 Task: Set the Company Name to "Softage" while creating a new customer.
Action: Mouse moved to (166, 21)
Screenshot: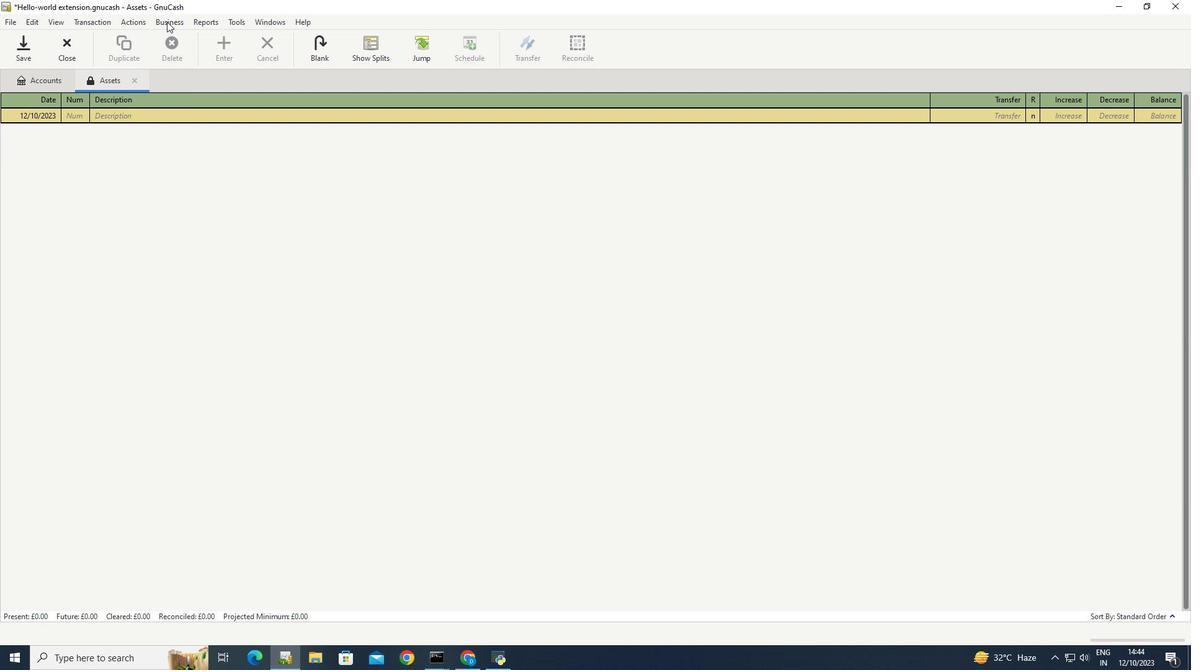 
Action: Mouse pressed left at (166, 21)
Screenshot: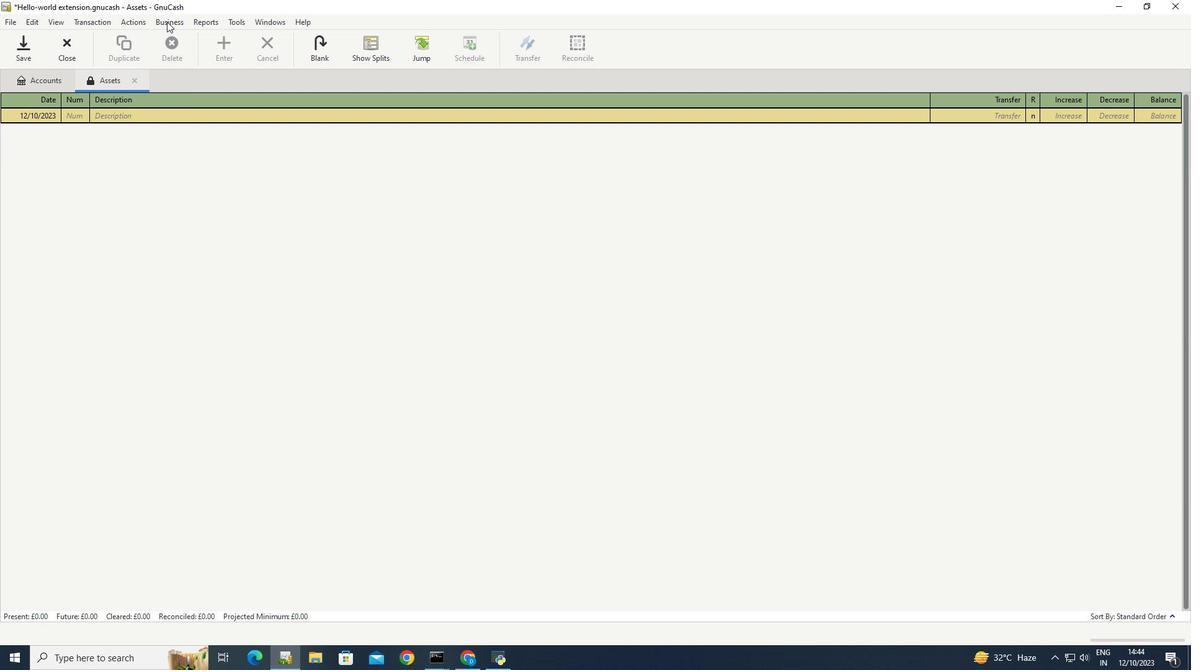 
Action: Mouse moved to (314, 52)
Screenshot: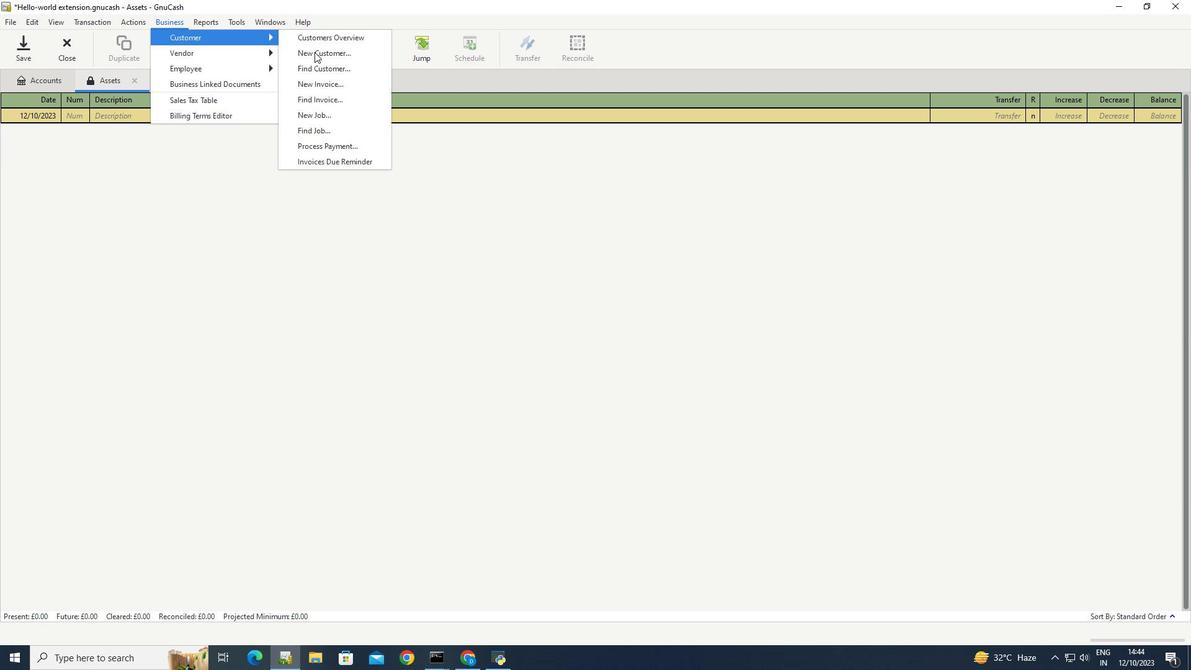 
Action: Mouse pressed left at (314, 52)
Screenshot: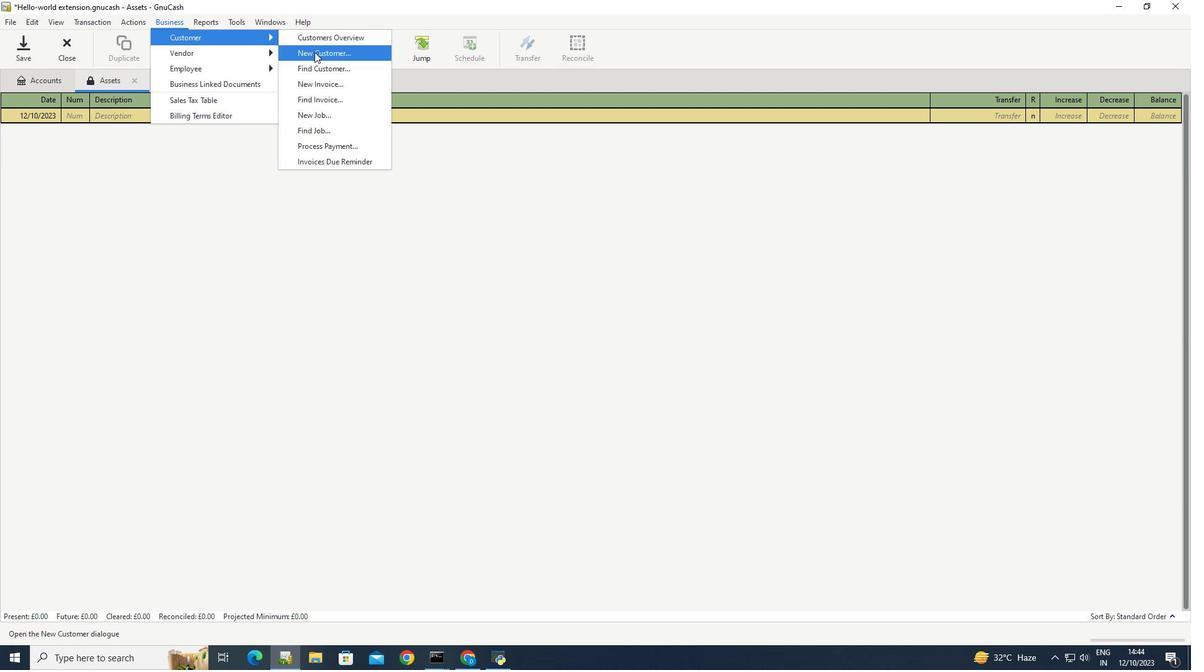 
Action: Mouse moved to (605, 232)
Screenshot: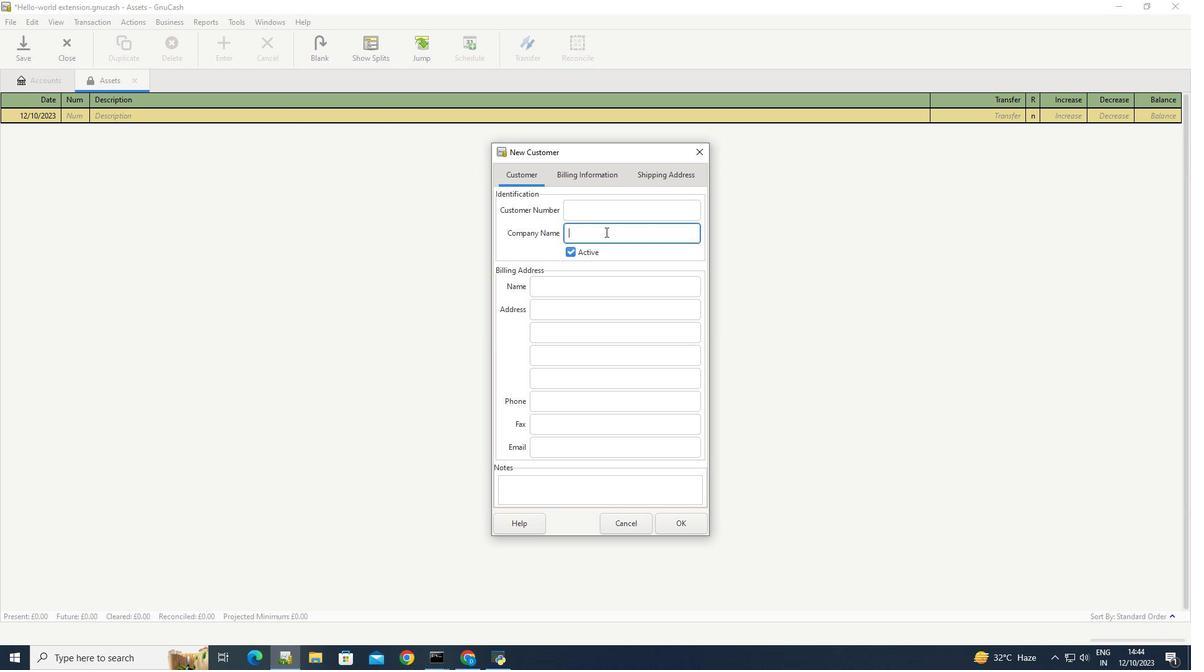 
Action: Mouse pressed left at (605, 232)
Screenshot: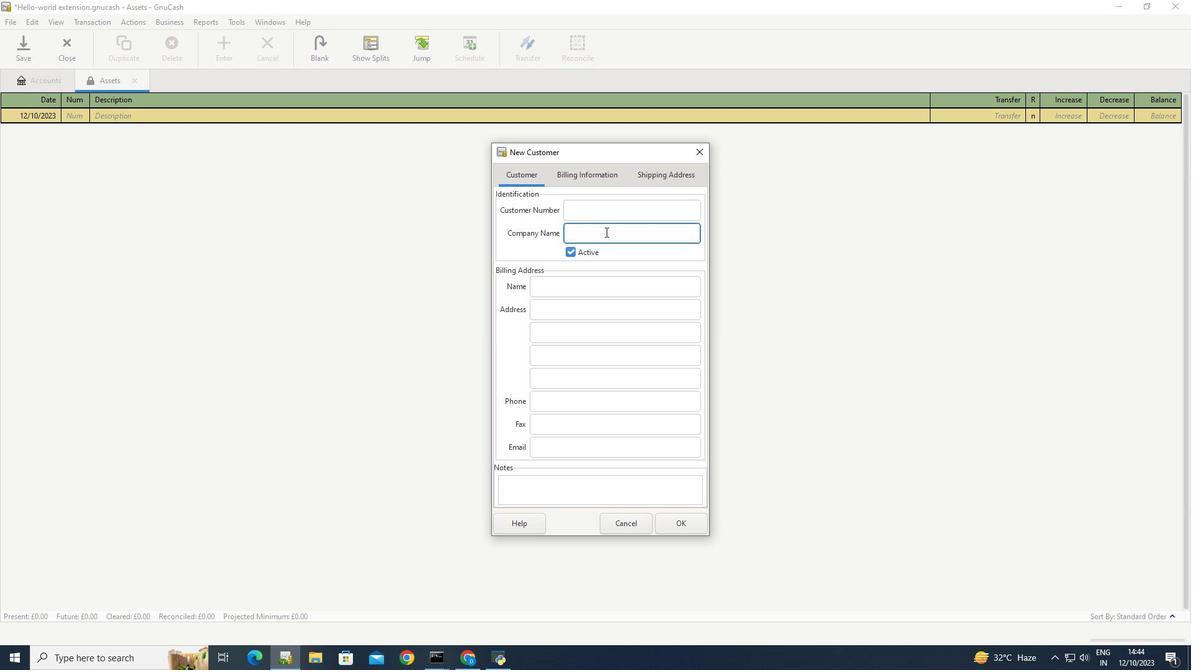 
Action: Key pressed <Key.caps_lock>S<Key.caps_lock>oftage
Screenshot: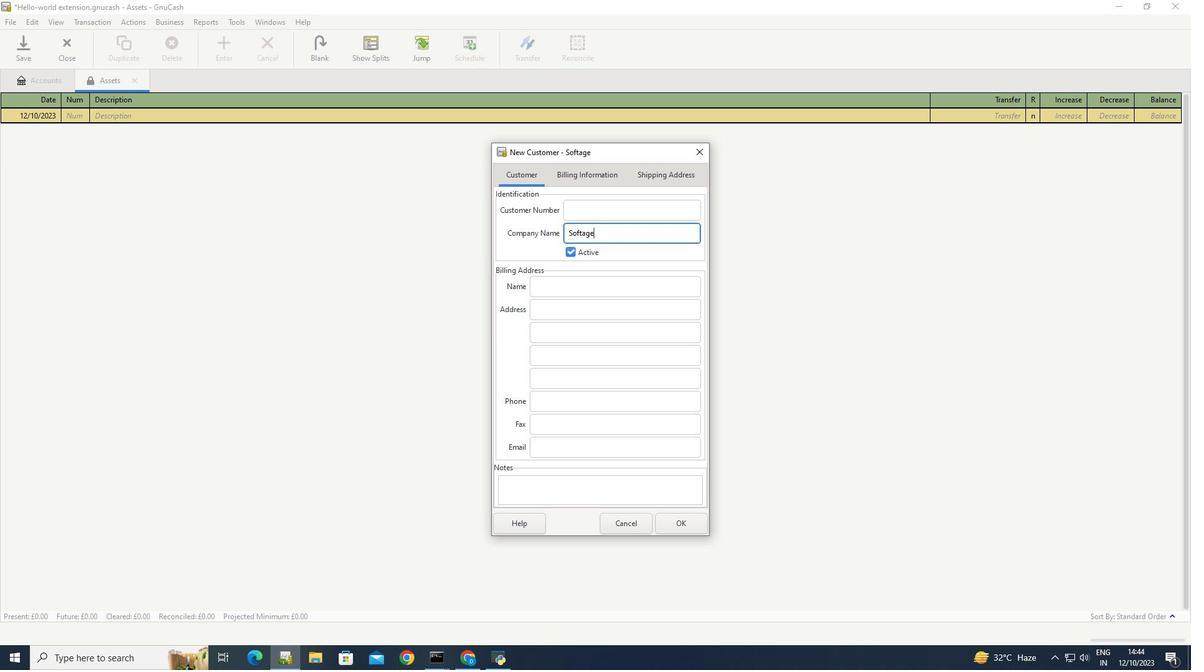 
Action: Mouse moved to (621, 255)
Screenshot: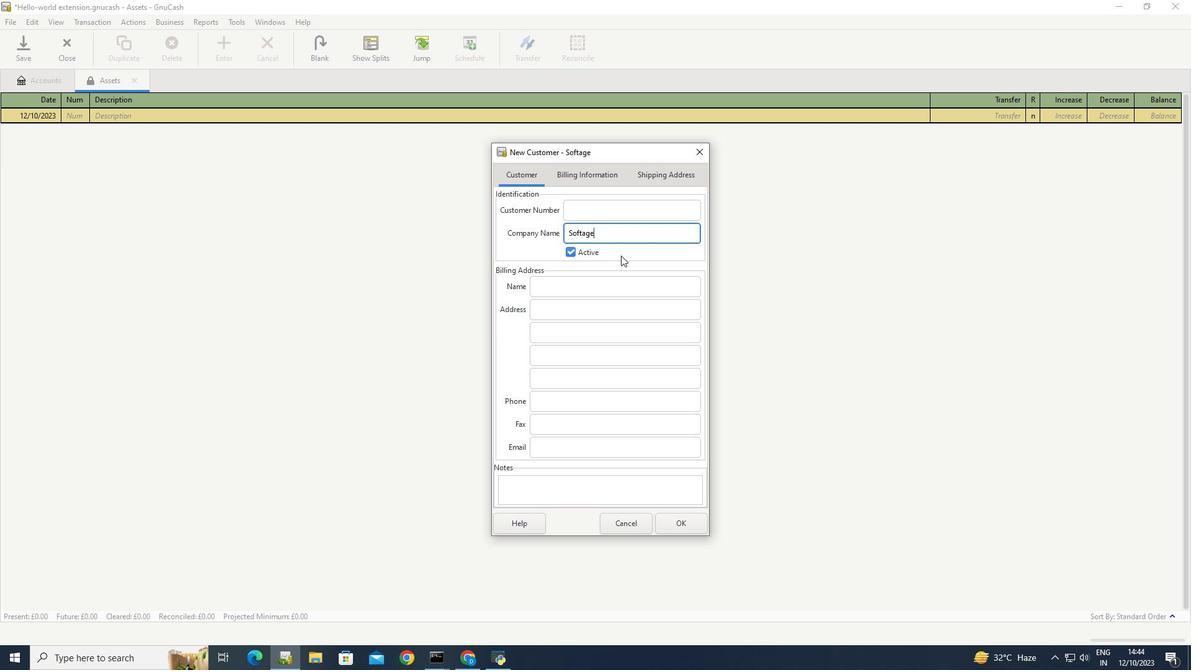
Action: Mouse pressed left at (621, 255)
Screenshot: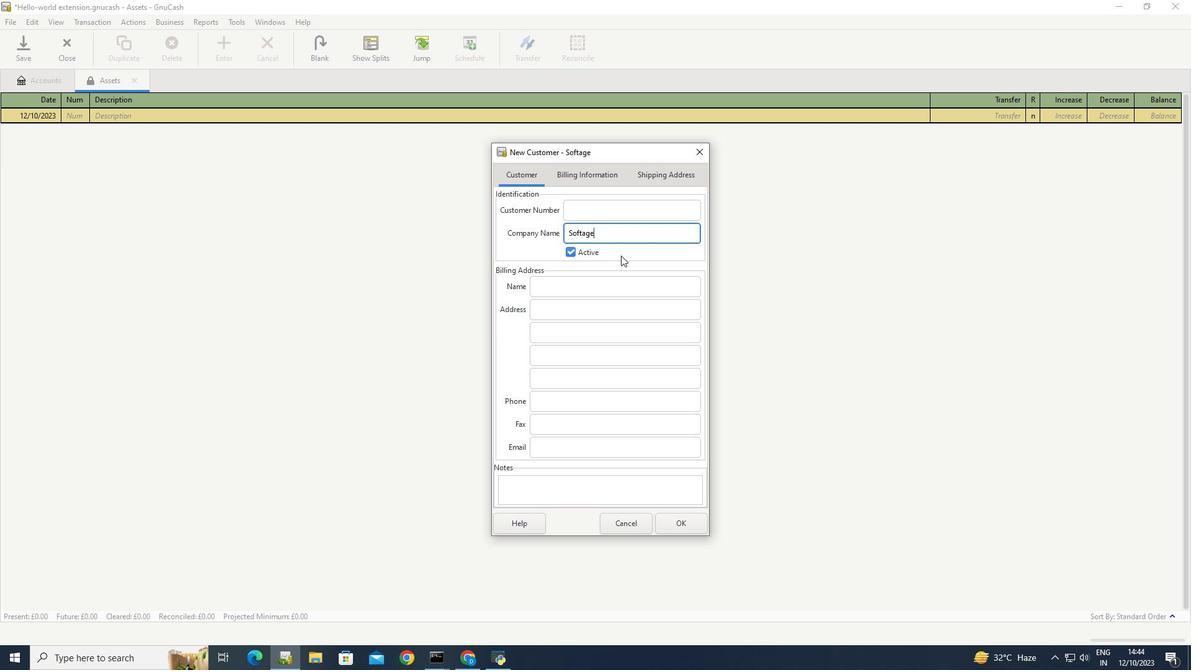 
